 Task: Filter the marketplace by the "Security" category.
Action: Mouse moved to (206, 118)
Screenshot: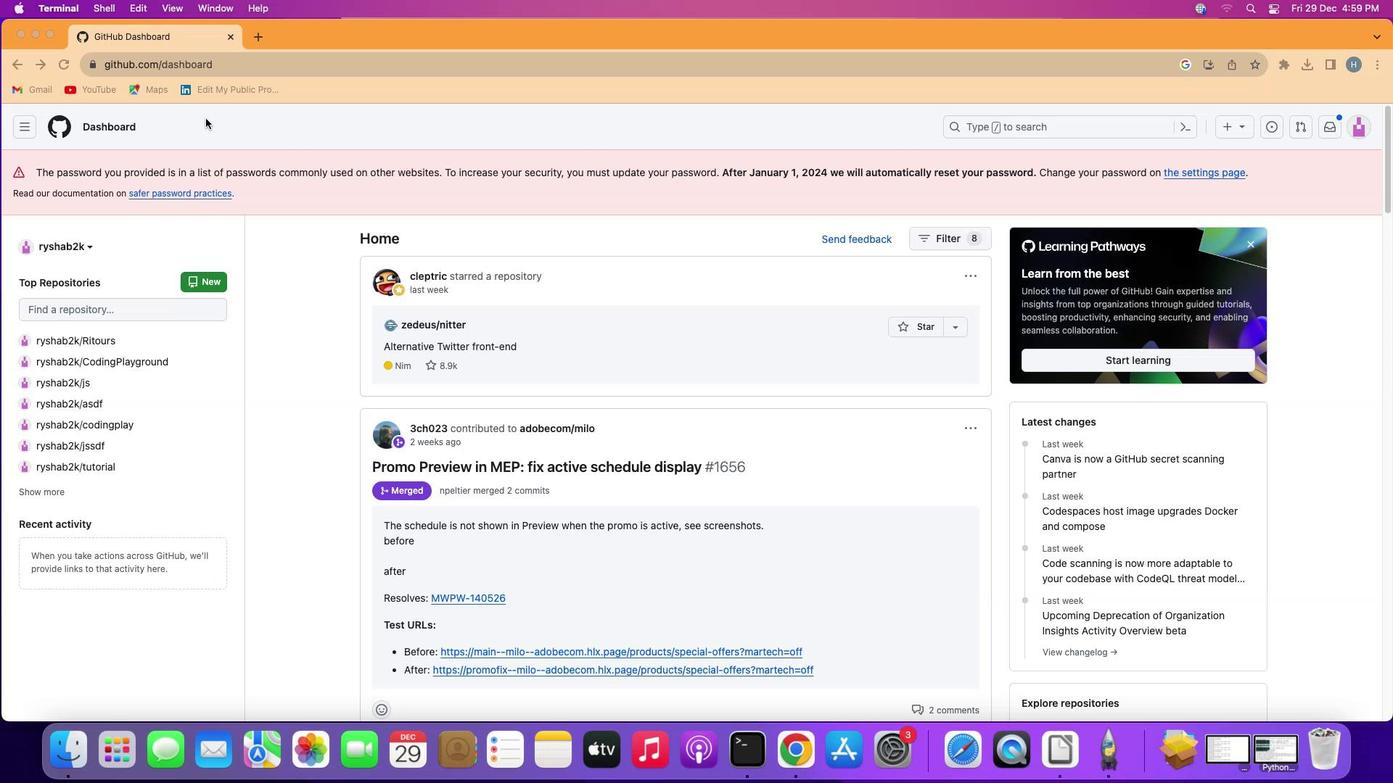 
Action: Mouse pressed left at (206, 118)
Screenshot: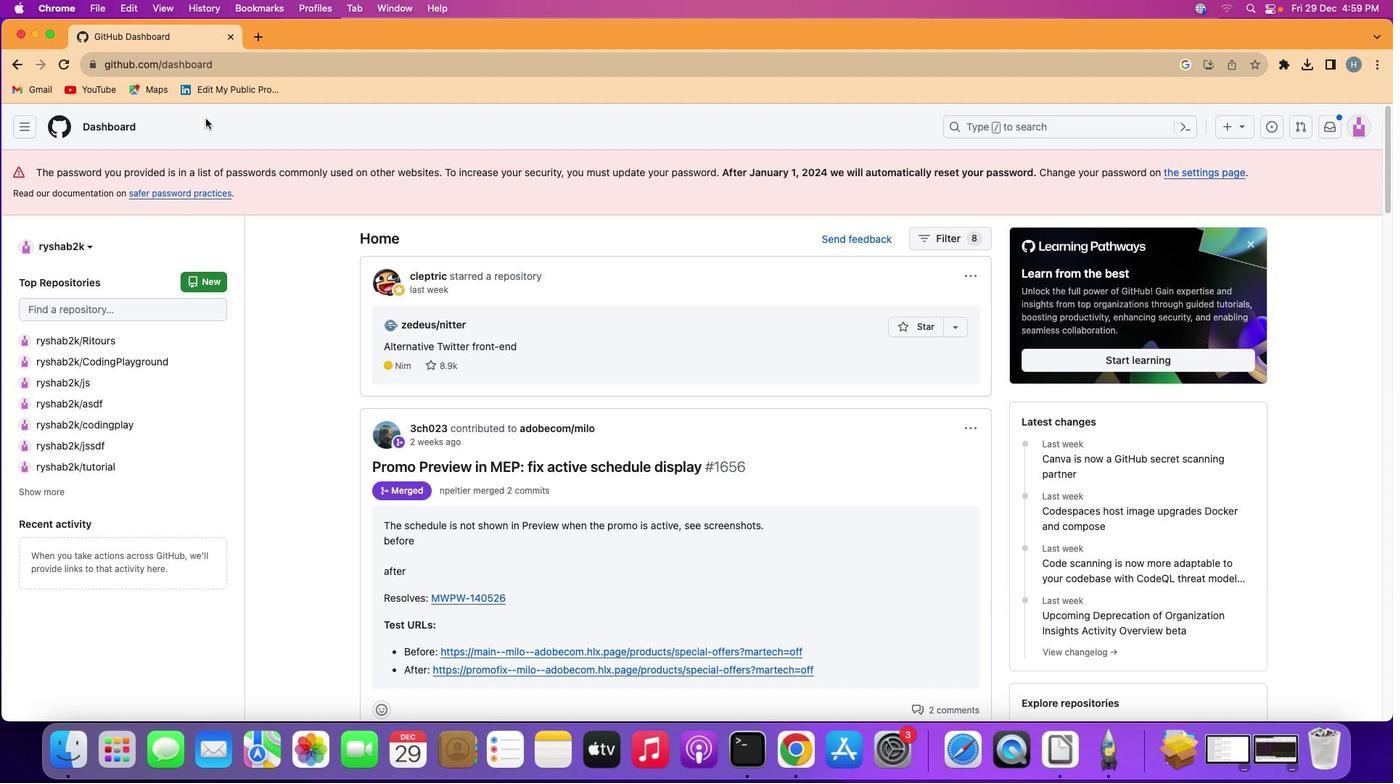 
Action: Mouse moved to (25, 124)
Screenshot: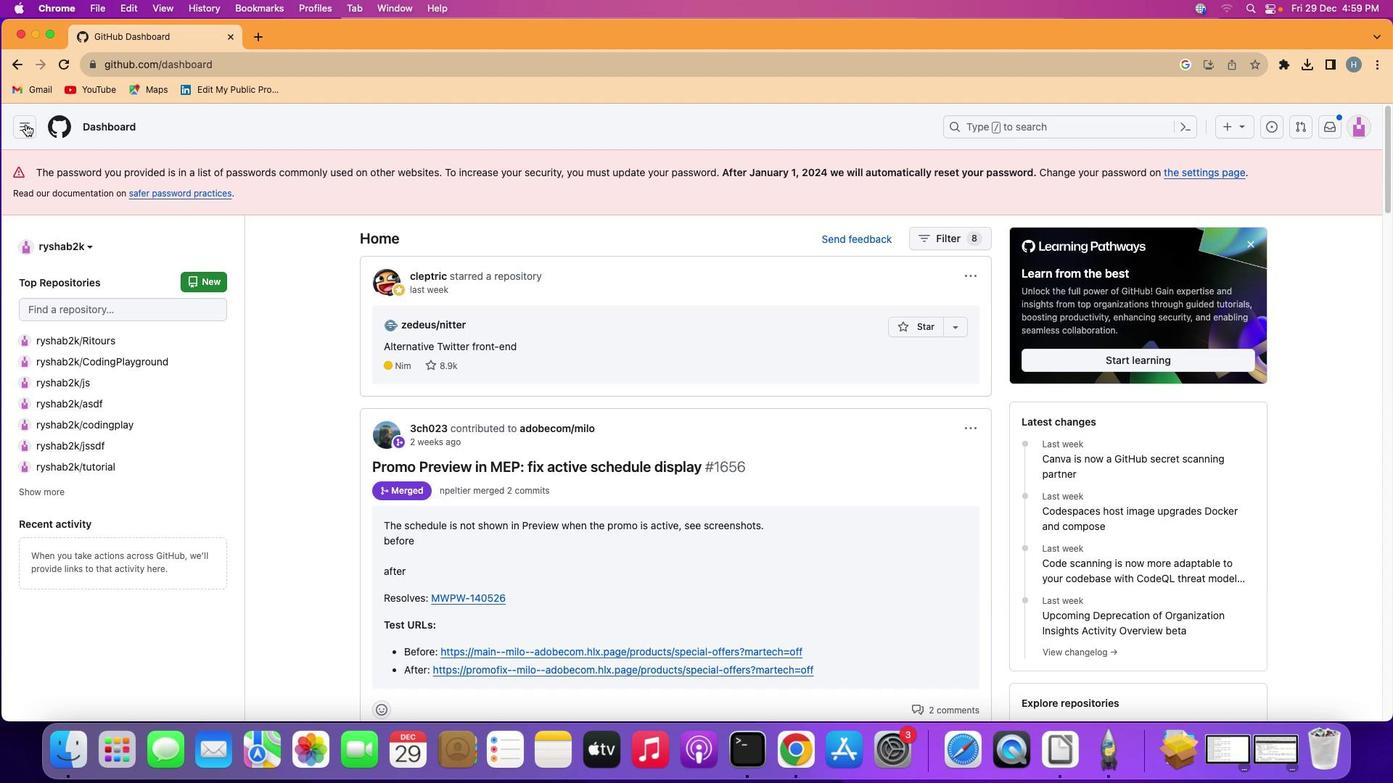 
Action: Mouse pressed left at (25, 124)
Screenshot: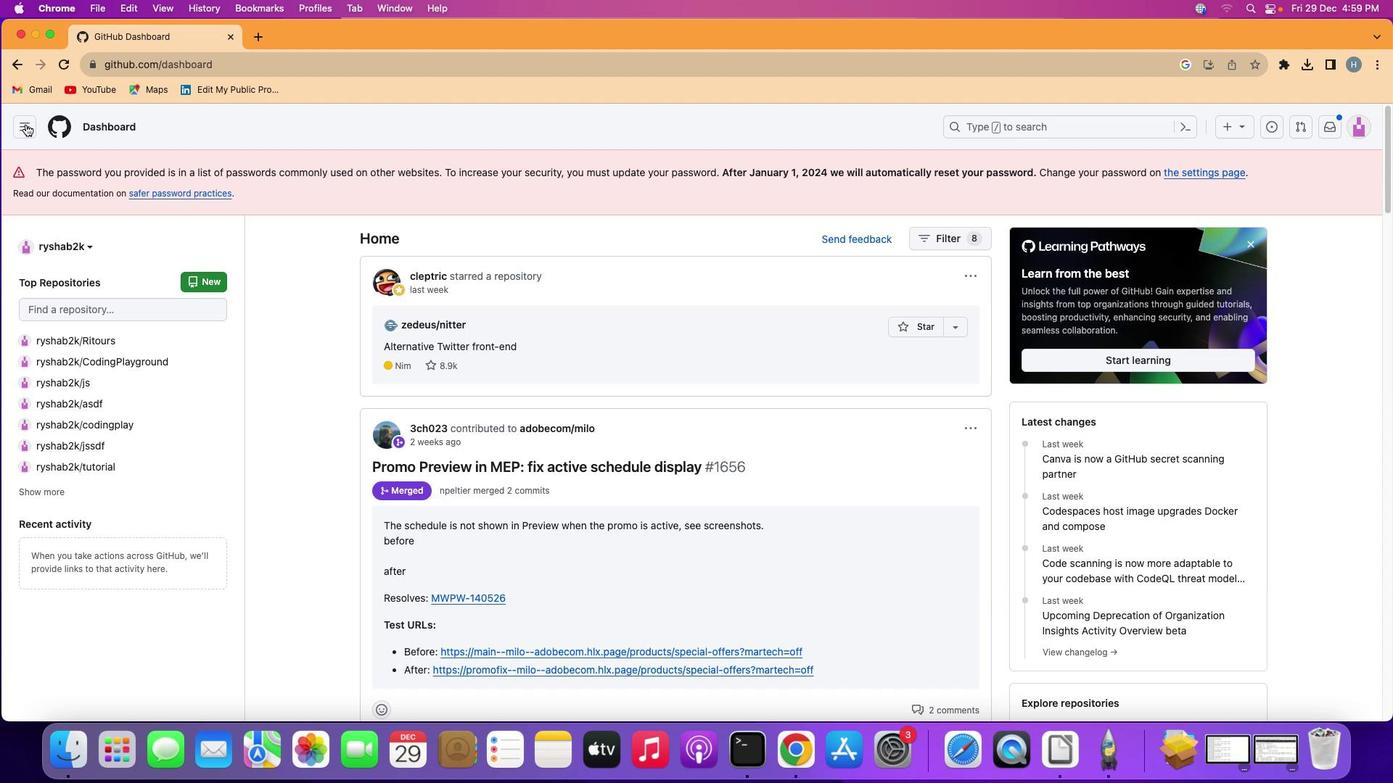 
Action: Mouse moved to (141, 336)
Screenshot: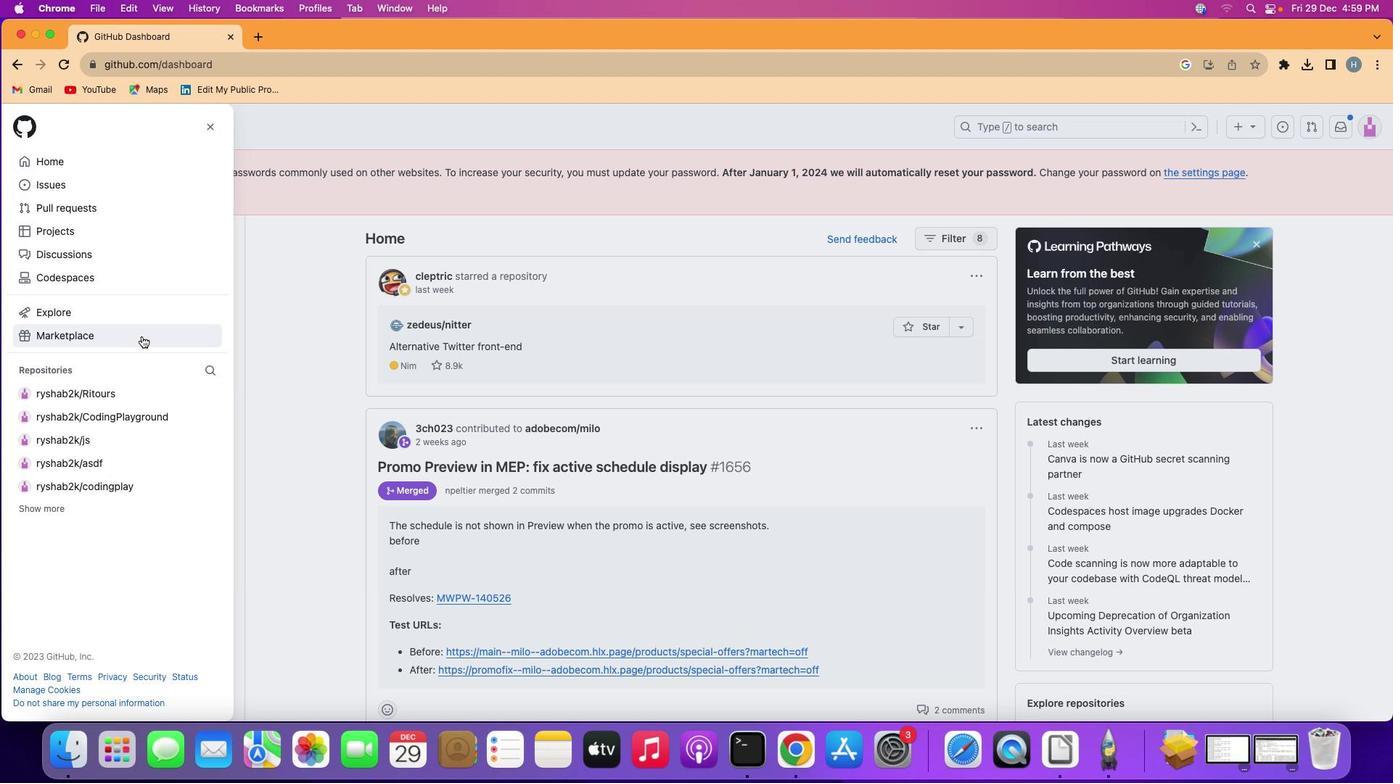 
Action: Mouse pressed left at (141, 336)
Screenshot: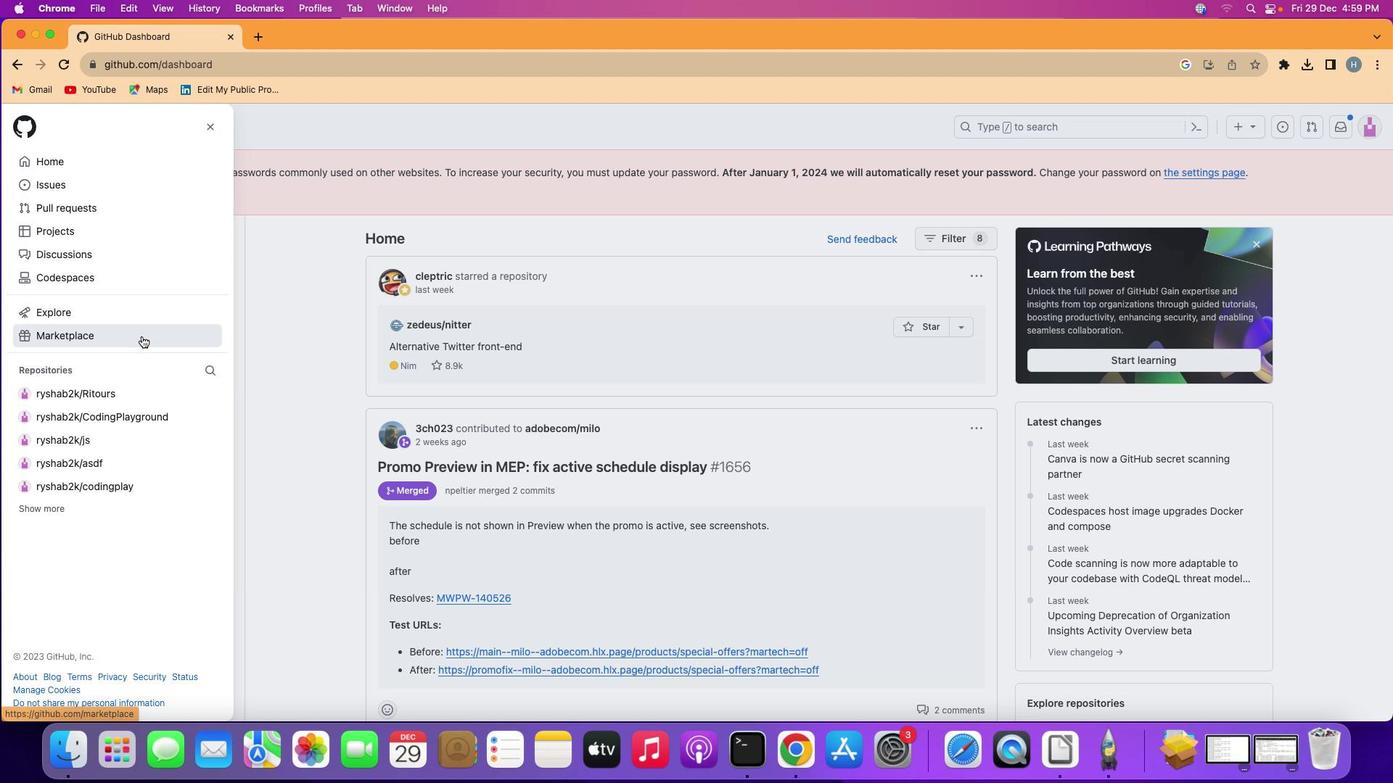
Action: Mouse moved to (425, 556)
Screenshot: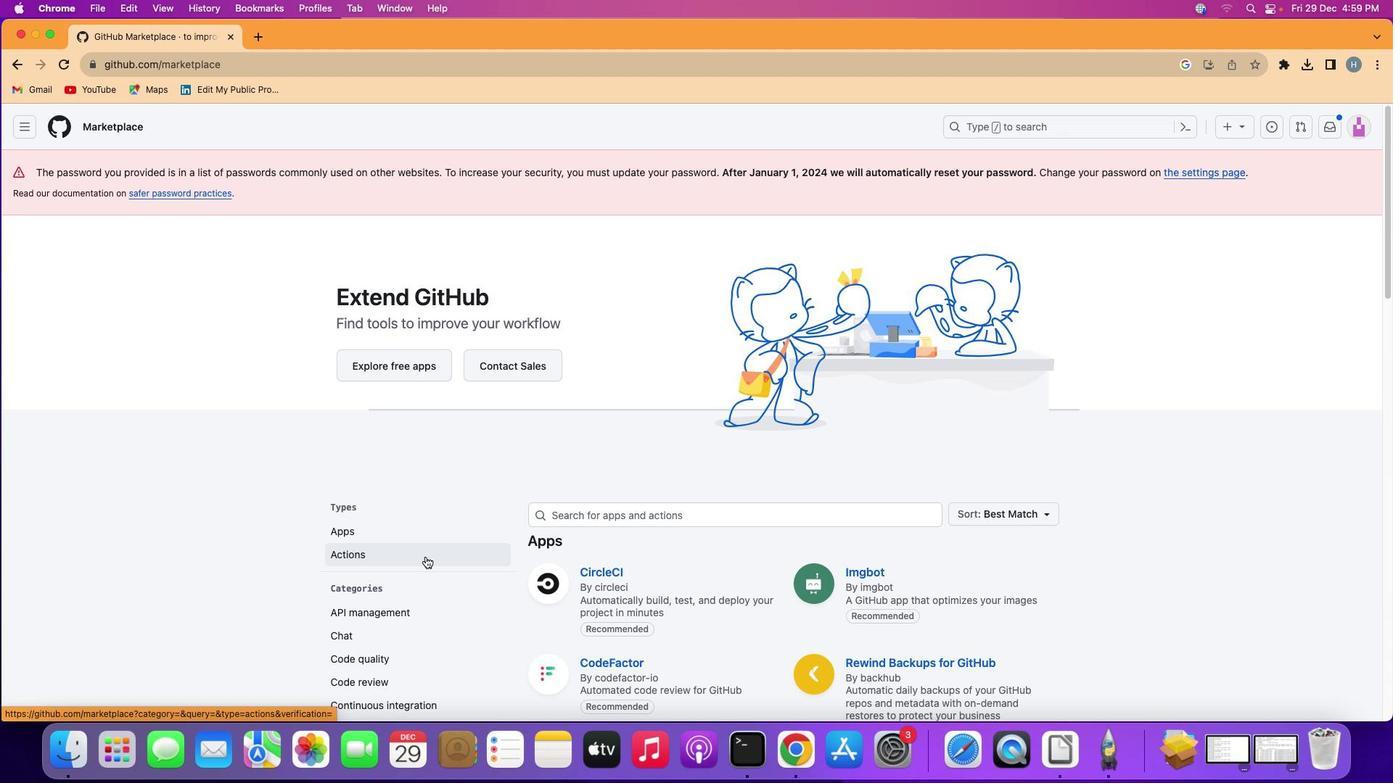 
Action: Mouse scrolled (425, 556) with delta (0, 0)
Screenshot: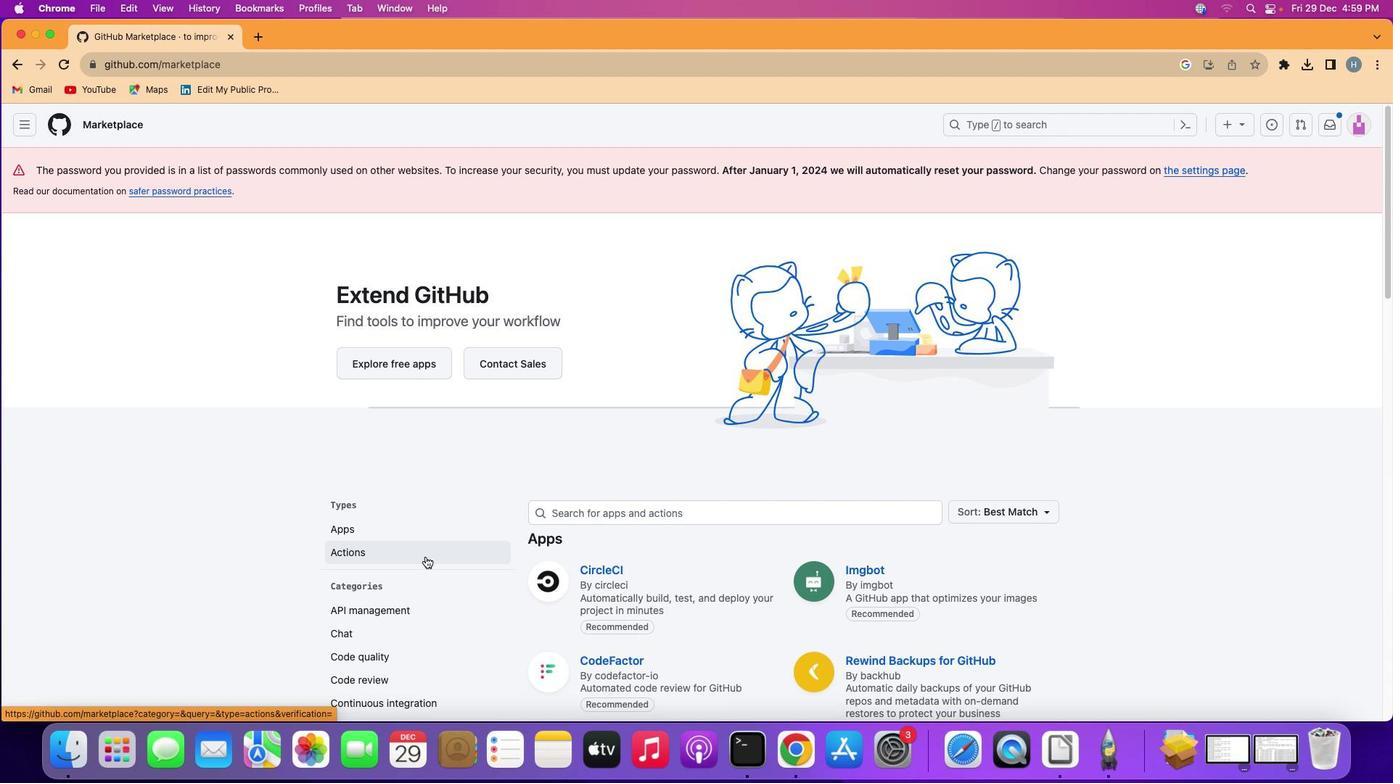 
Action: Mouse scrolled (425, 556) with delta (0, 0)
Screenshot: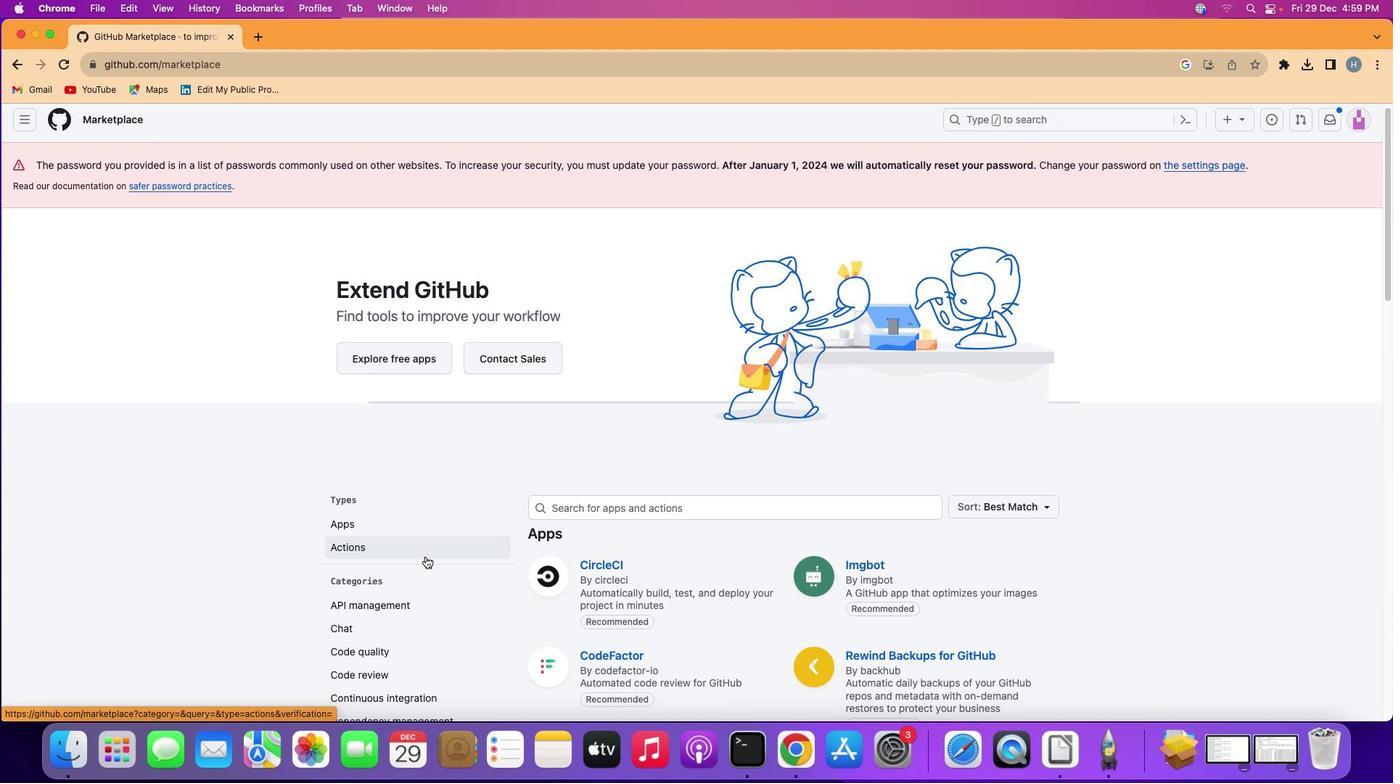 
Action: Mouse scrolled (425, 556) with delta (0, 0)
Screenshot: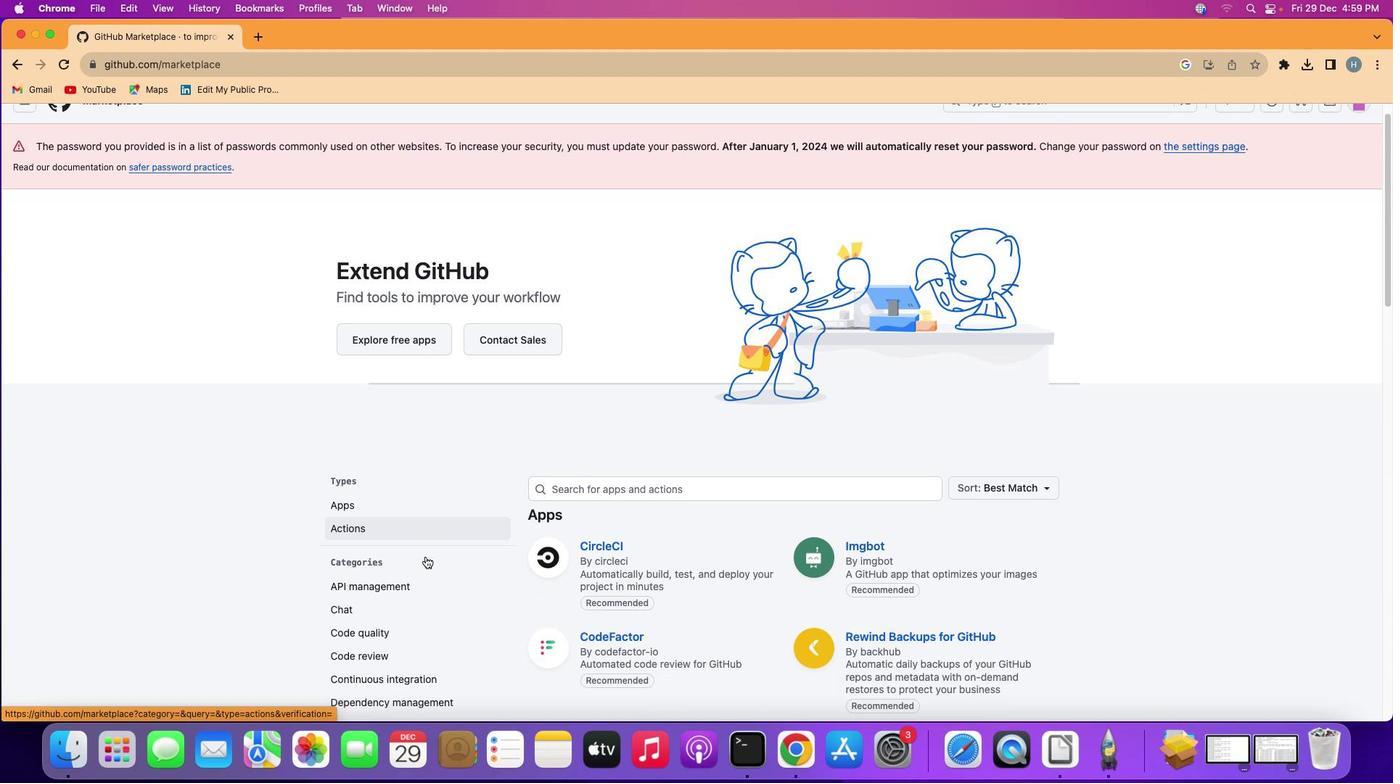 
Action: Mouse scrolled (425, 556) with delta (0, -1)
Screenshot: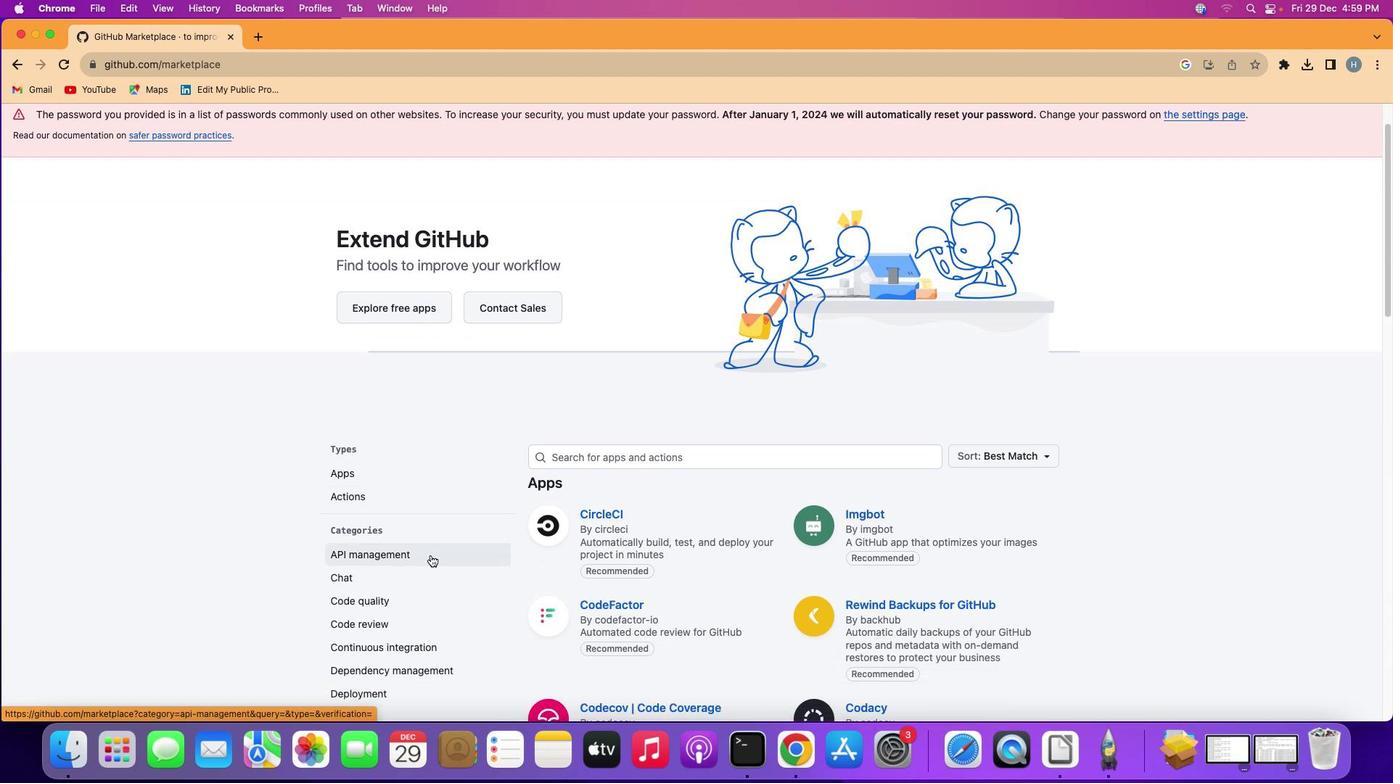 
Action: Mouse moved to (451, 545)
Screenshot: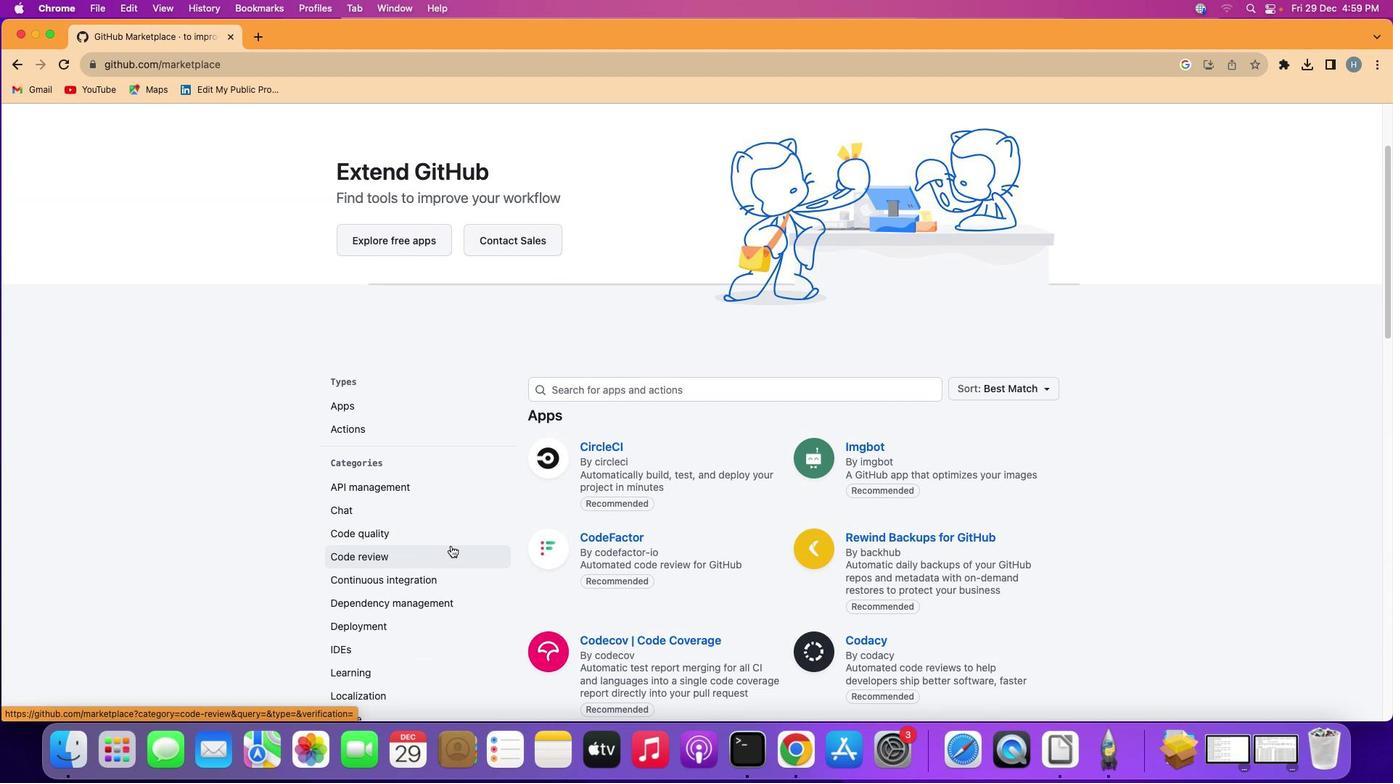 
Action: Mouse scrolled (451, 545) with delta (0, 0)
Screenshot: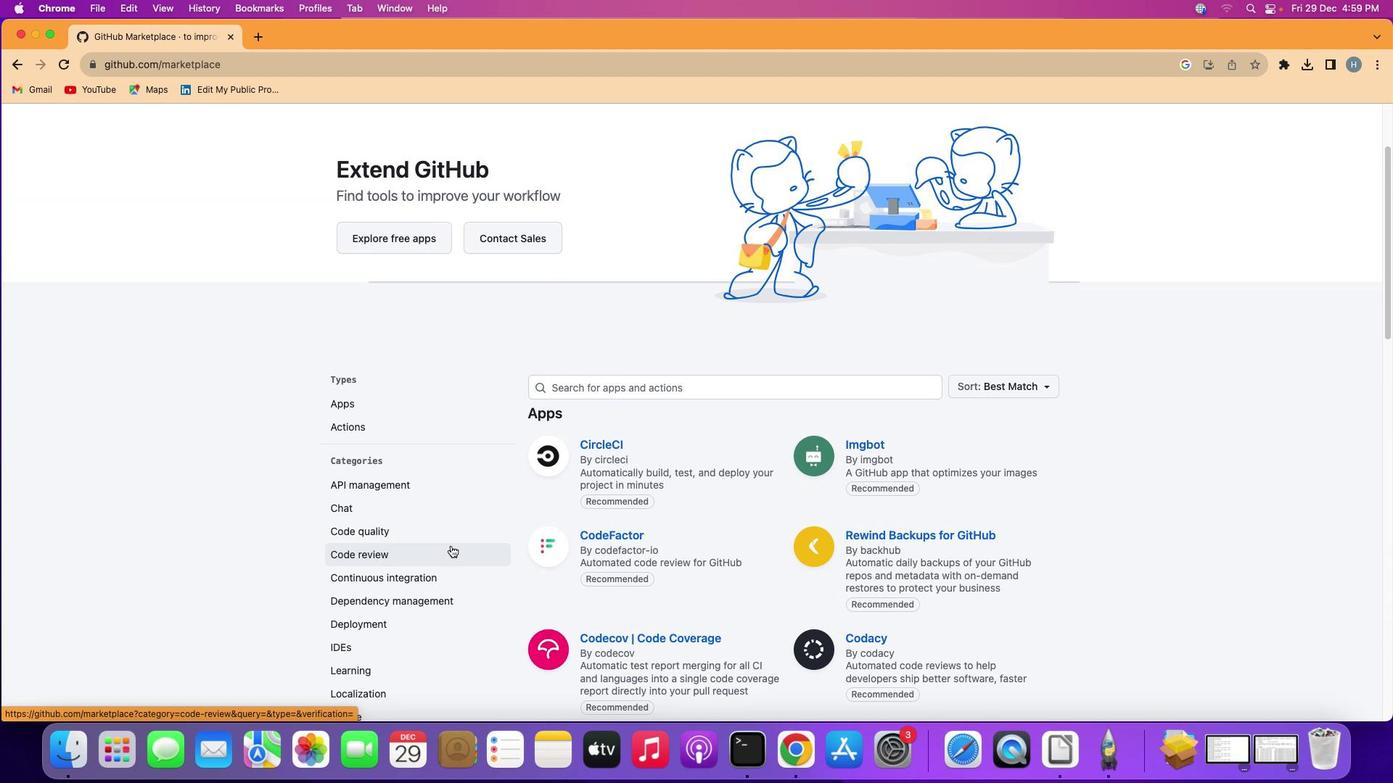 
Action: Mouse scrolled (451, 545) with delta (0, 0)
Screenshot: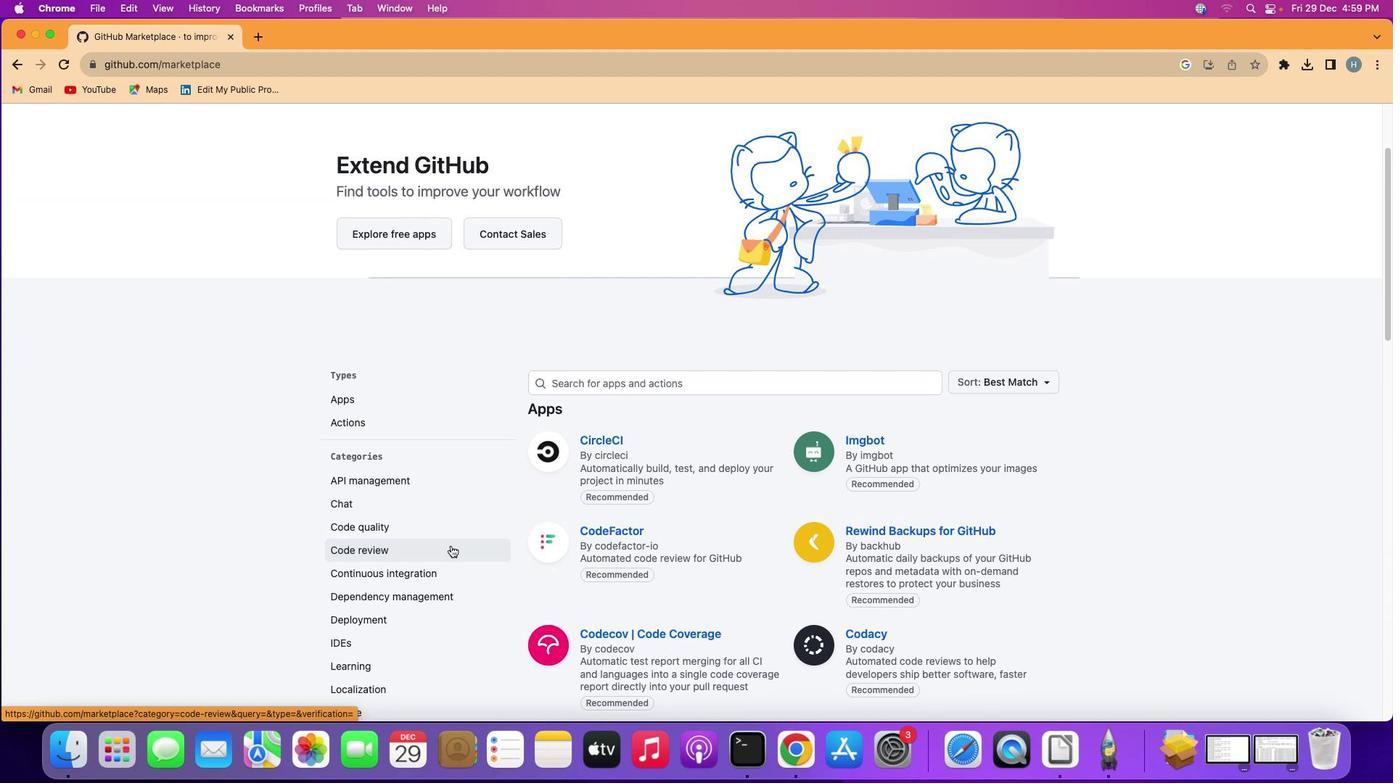 
Action: Mouse scrolled (451, 545) with delta (0, 0)
Screenshot: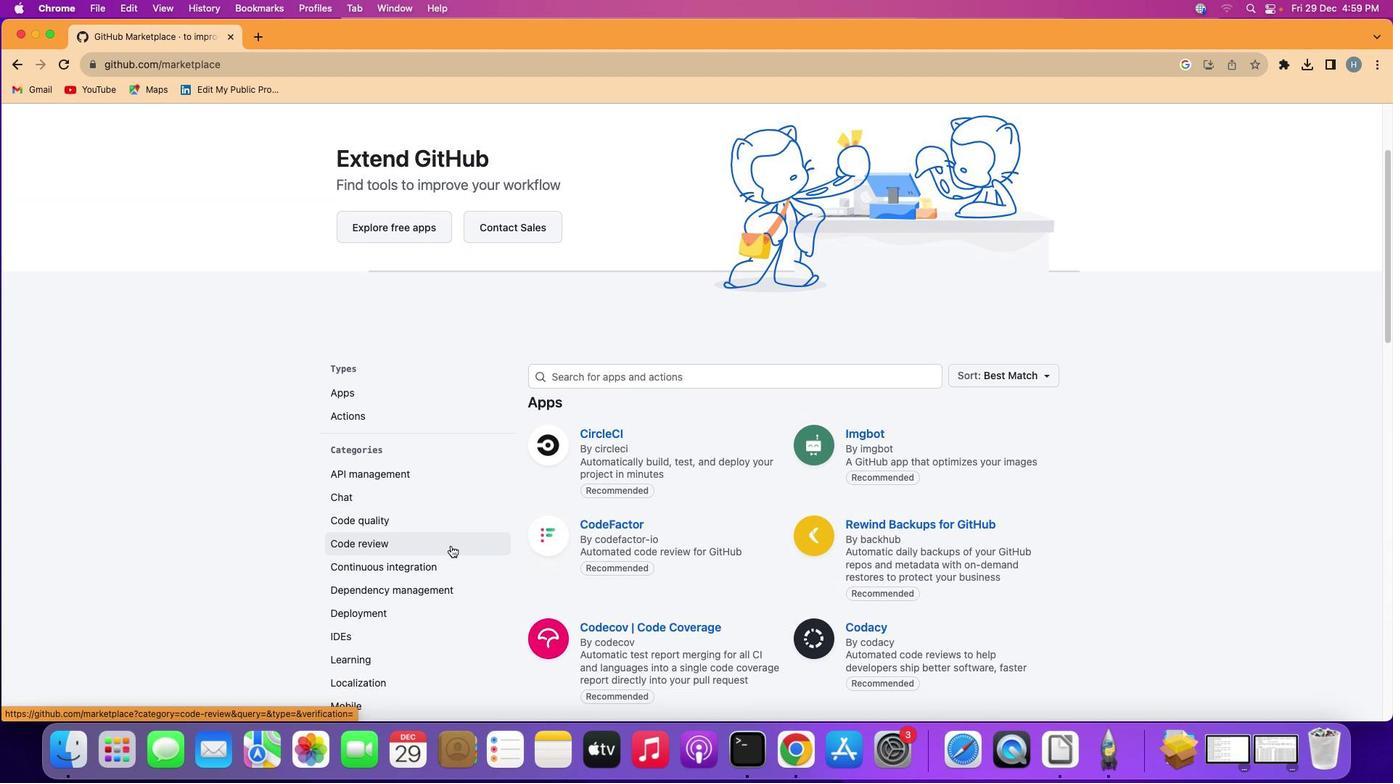 
Action: Mouse scrolled (451, 545) with delta (0, -1)
Screenshot: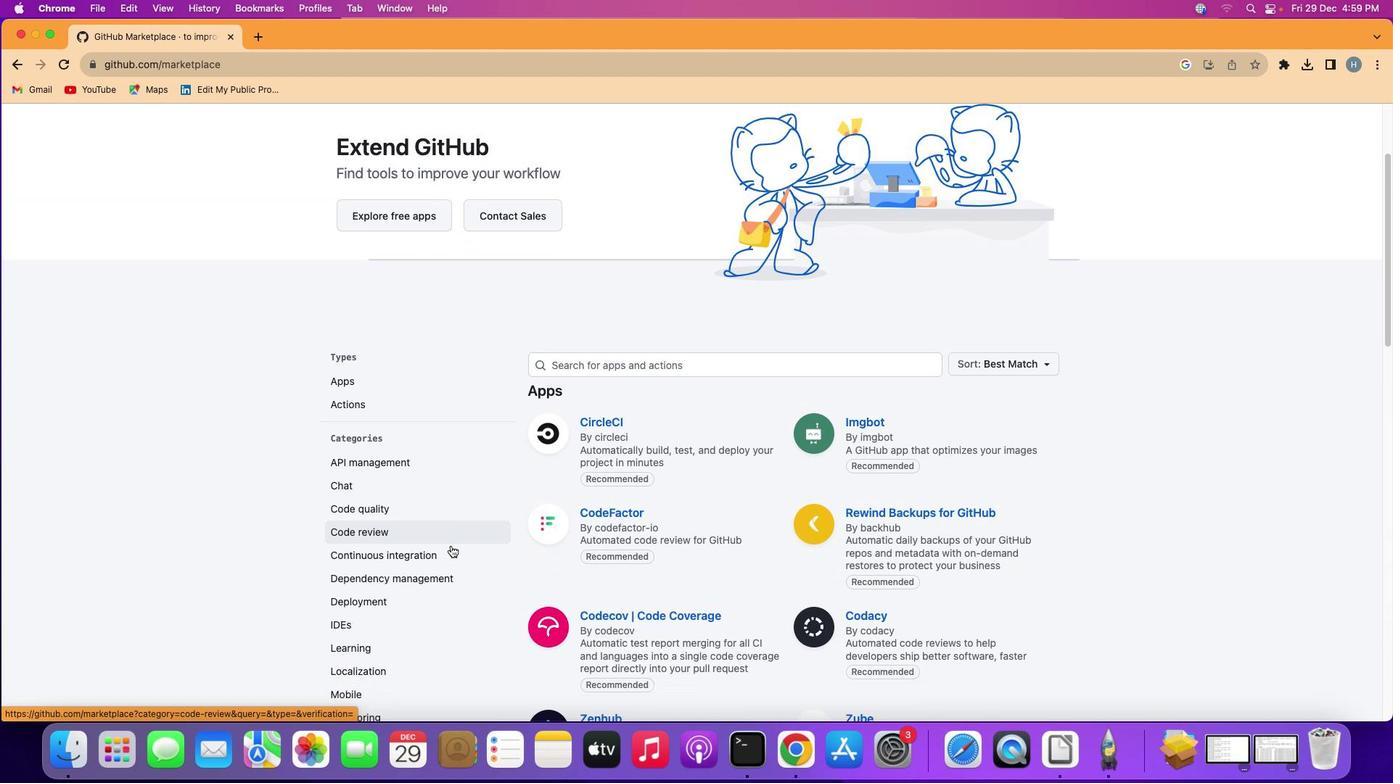 
Action: Mouse scrolled (451, 545) with delta (0, 0)
Screenshot: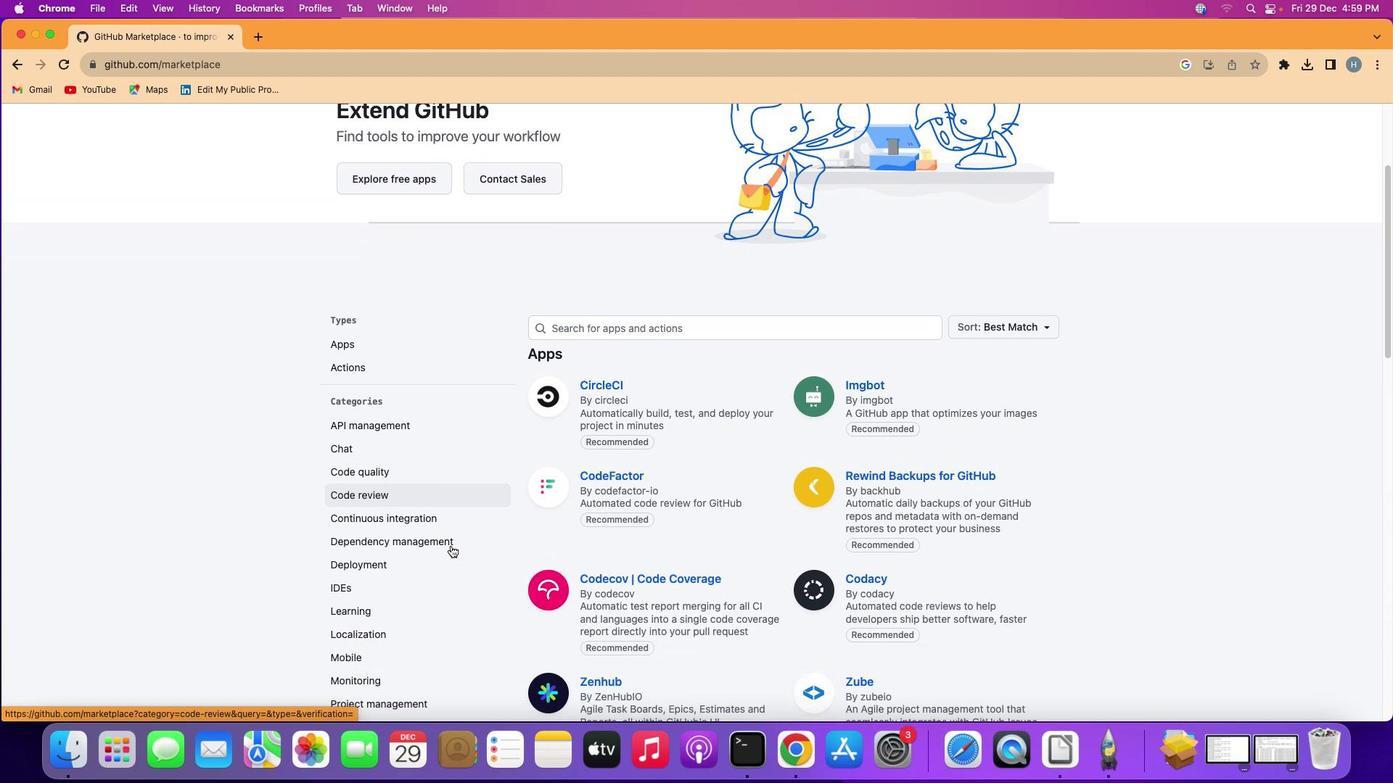 
Action: Mouse scrolled (451, 545) with delta (0, 0)
Screenshot: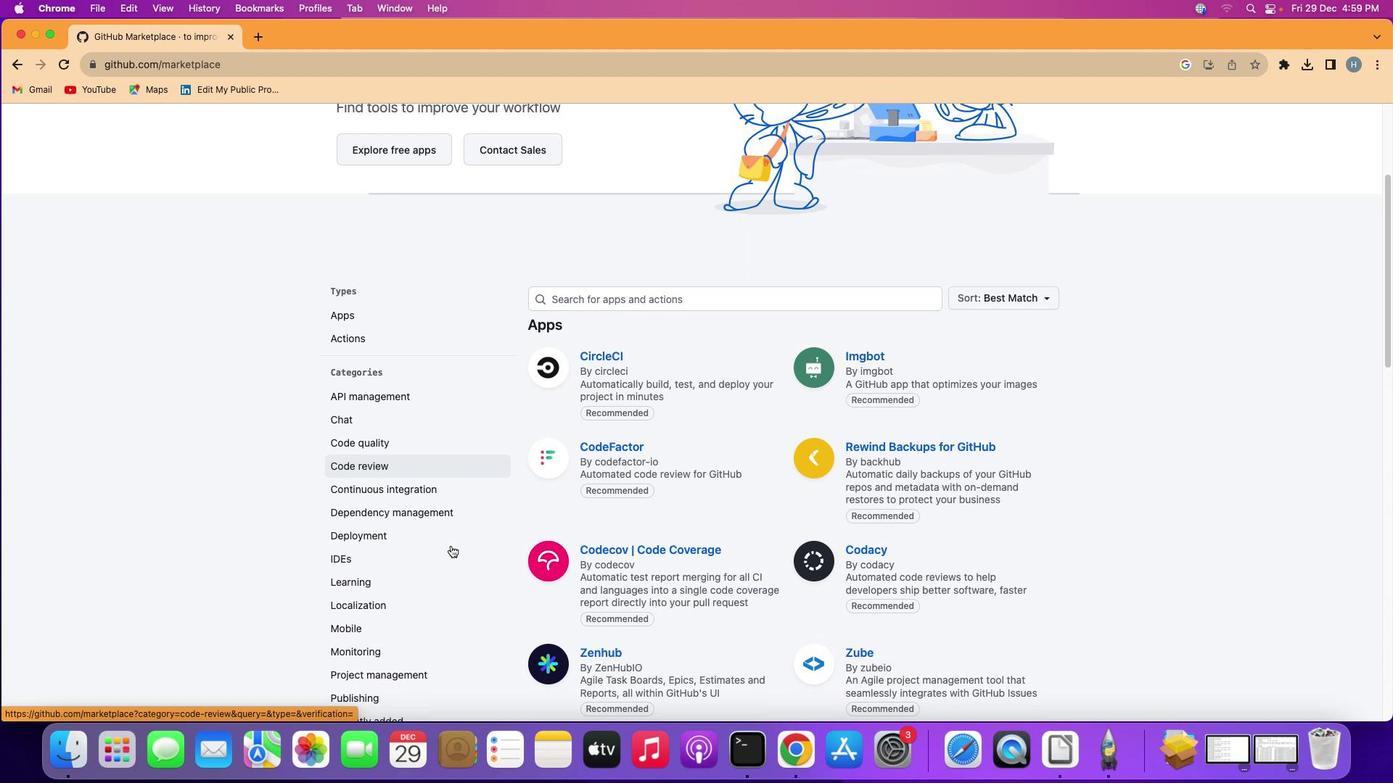 
Action: Mouse scrolled (451, 545) with delta (0, 0)
Screenshot: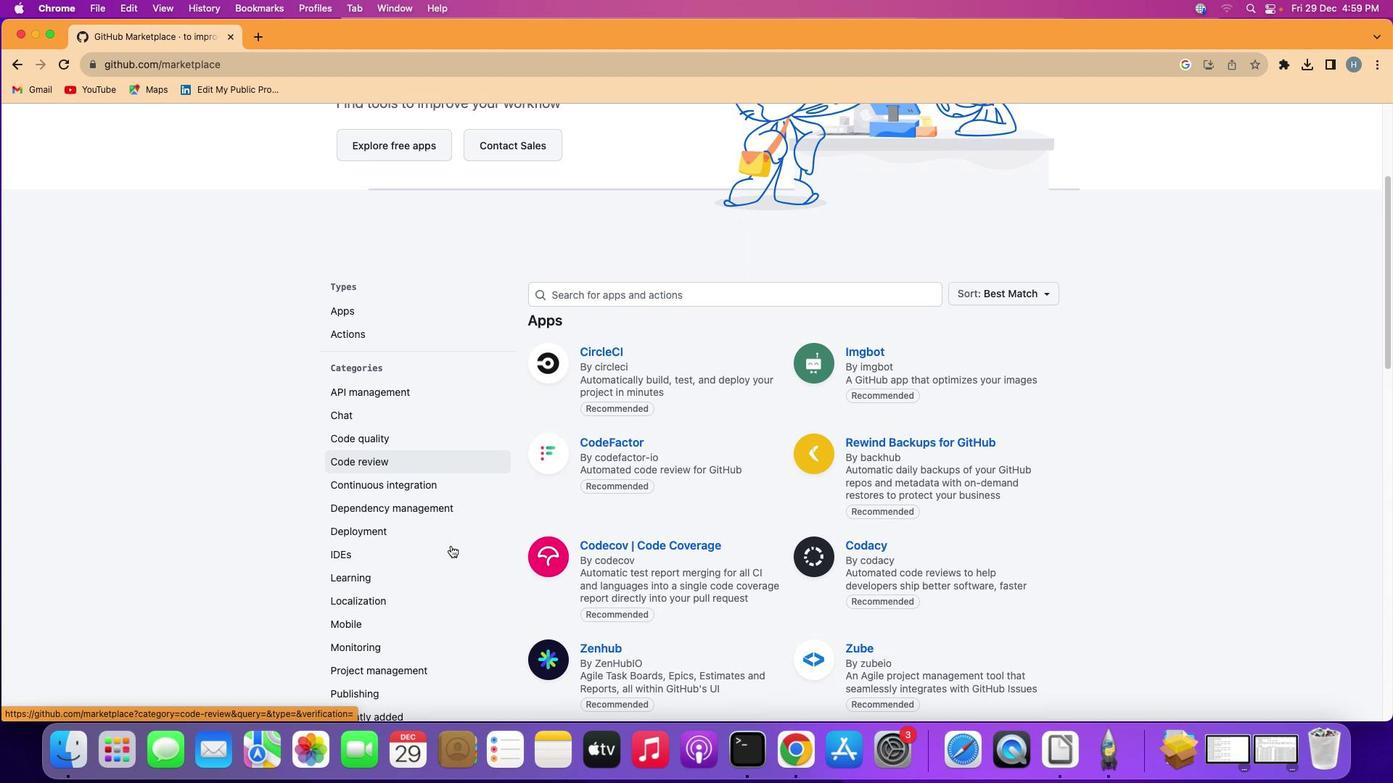
Action: Mouse scrolled (451, 545) with delta (0, 0)
Screenshot: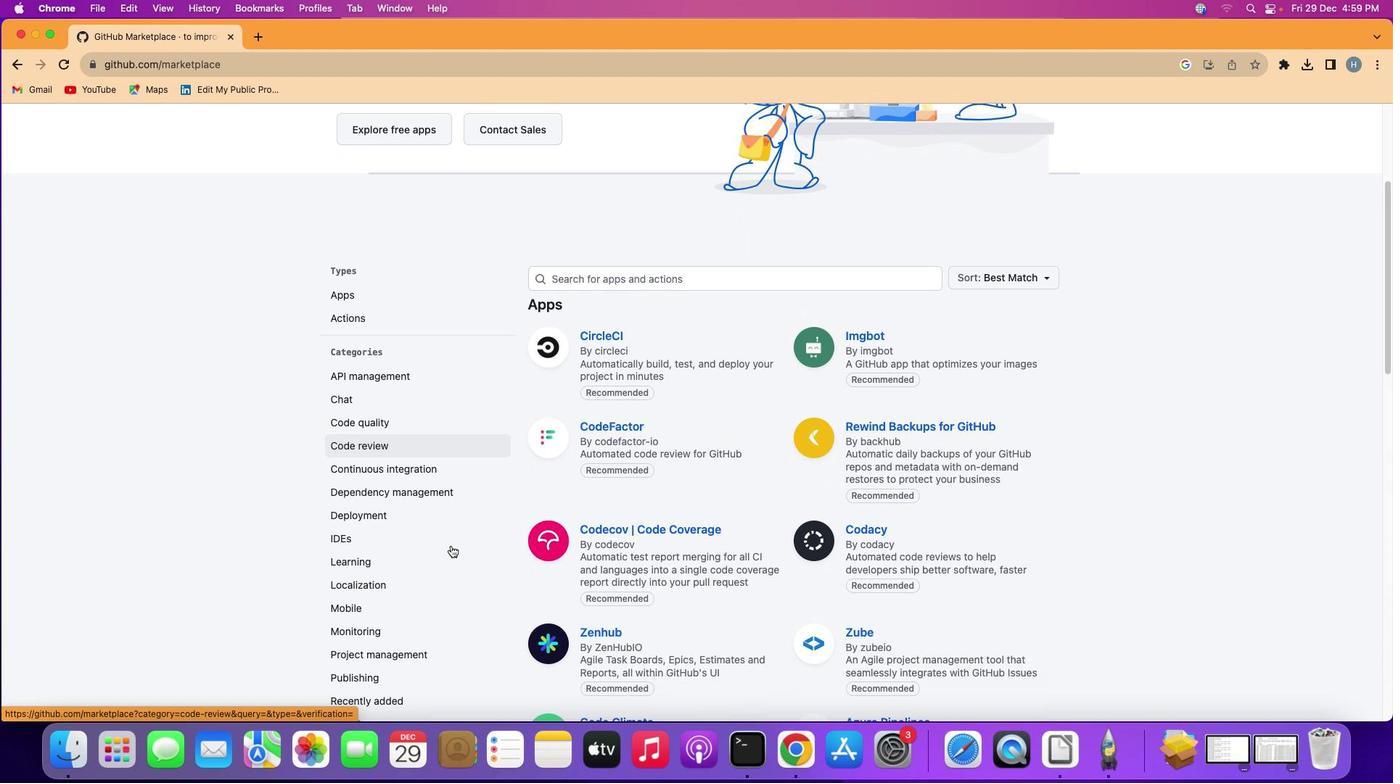 
Action: Mouse scrolled (451, 545) with delta (0, 0)
Screenshot: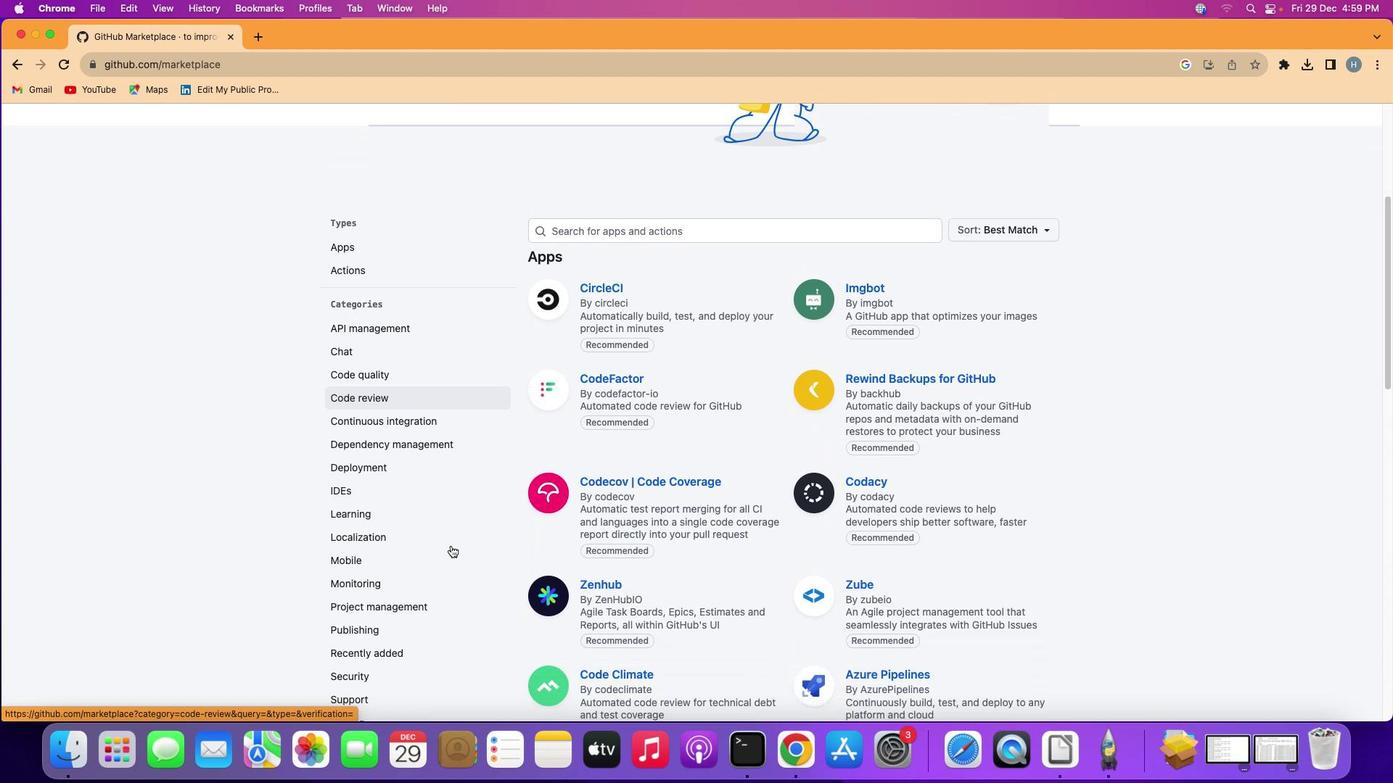 
Action: Mouse scrolled (451, 545) with delta (0, 0)
Screenshot: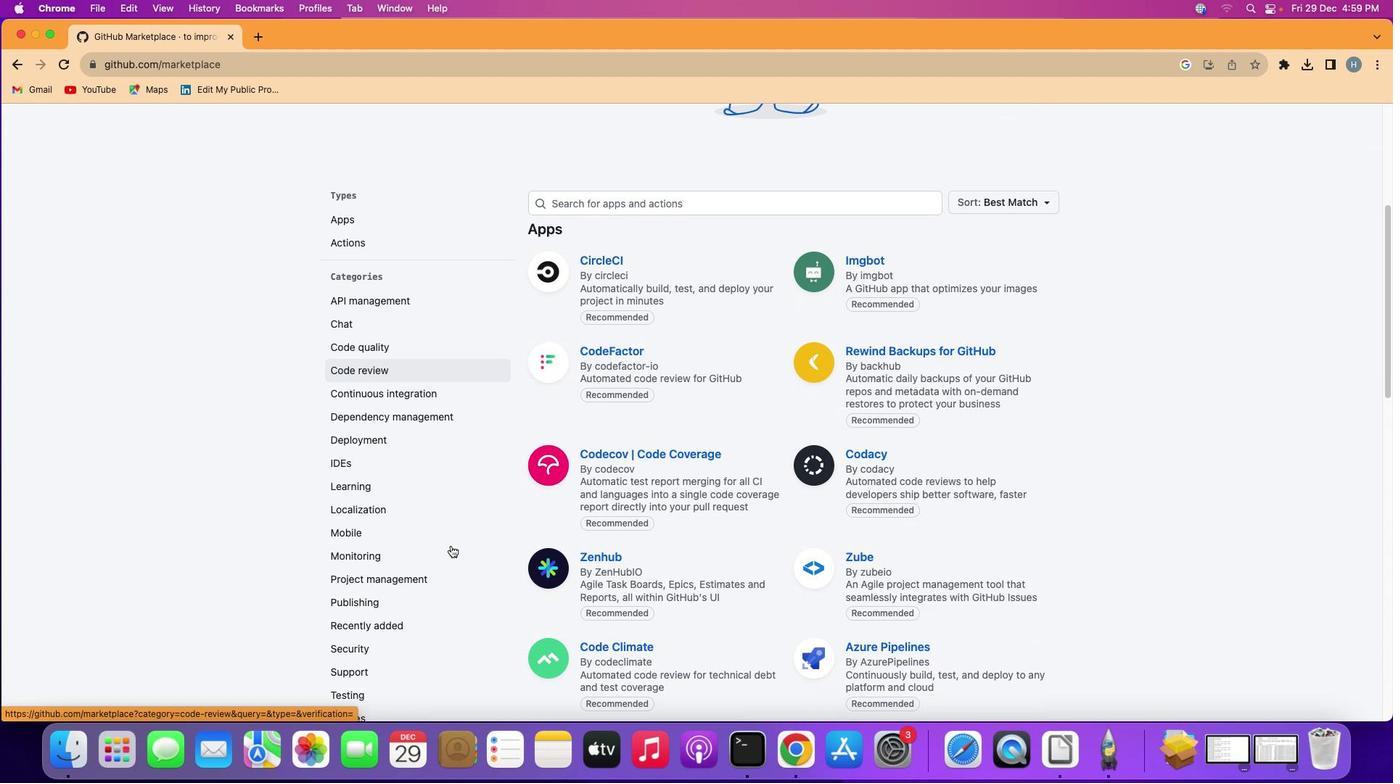 
Action: Mouse scrolled (451, 545) with delta (0, 0)
Screenshot: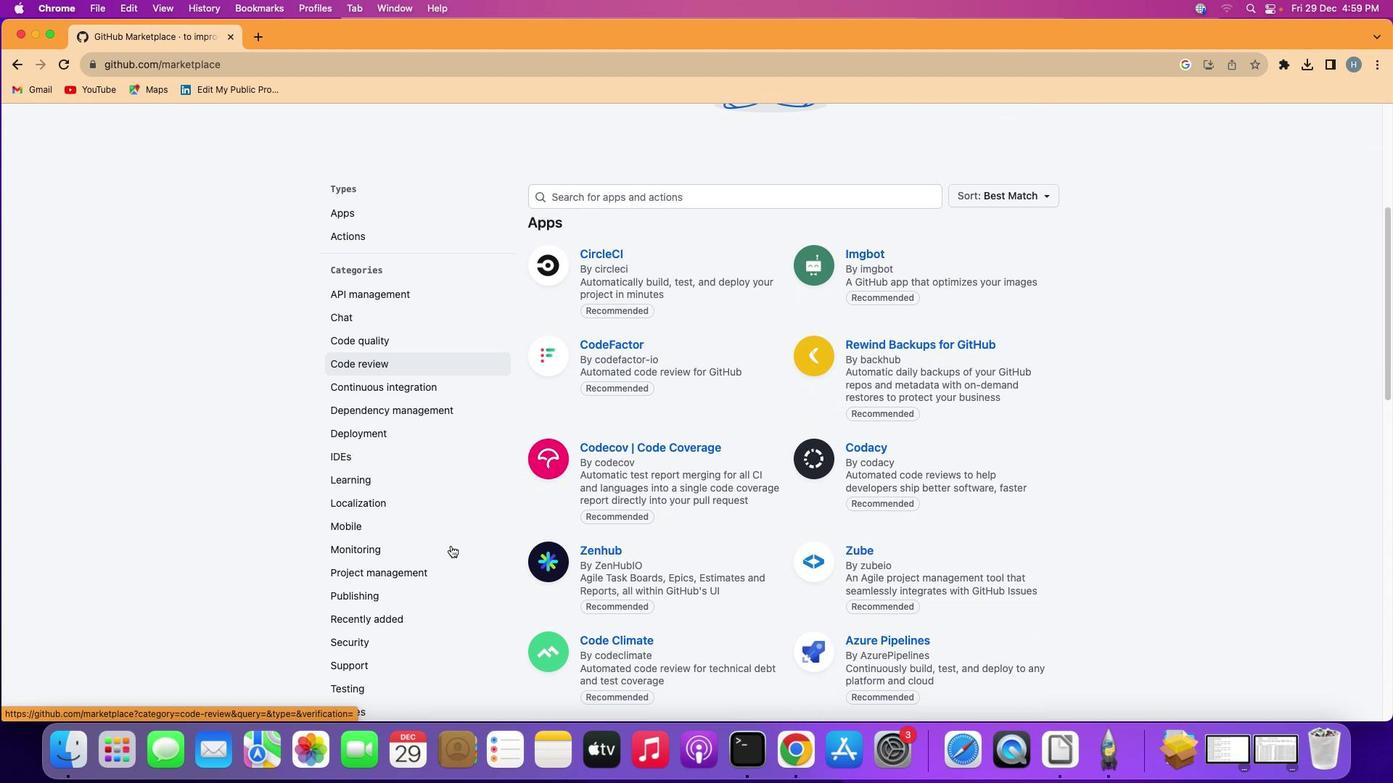 
Action: Mouse scrolled (451, 545) with delta (0, -1)
Screenshot: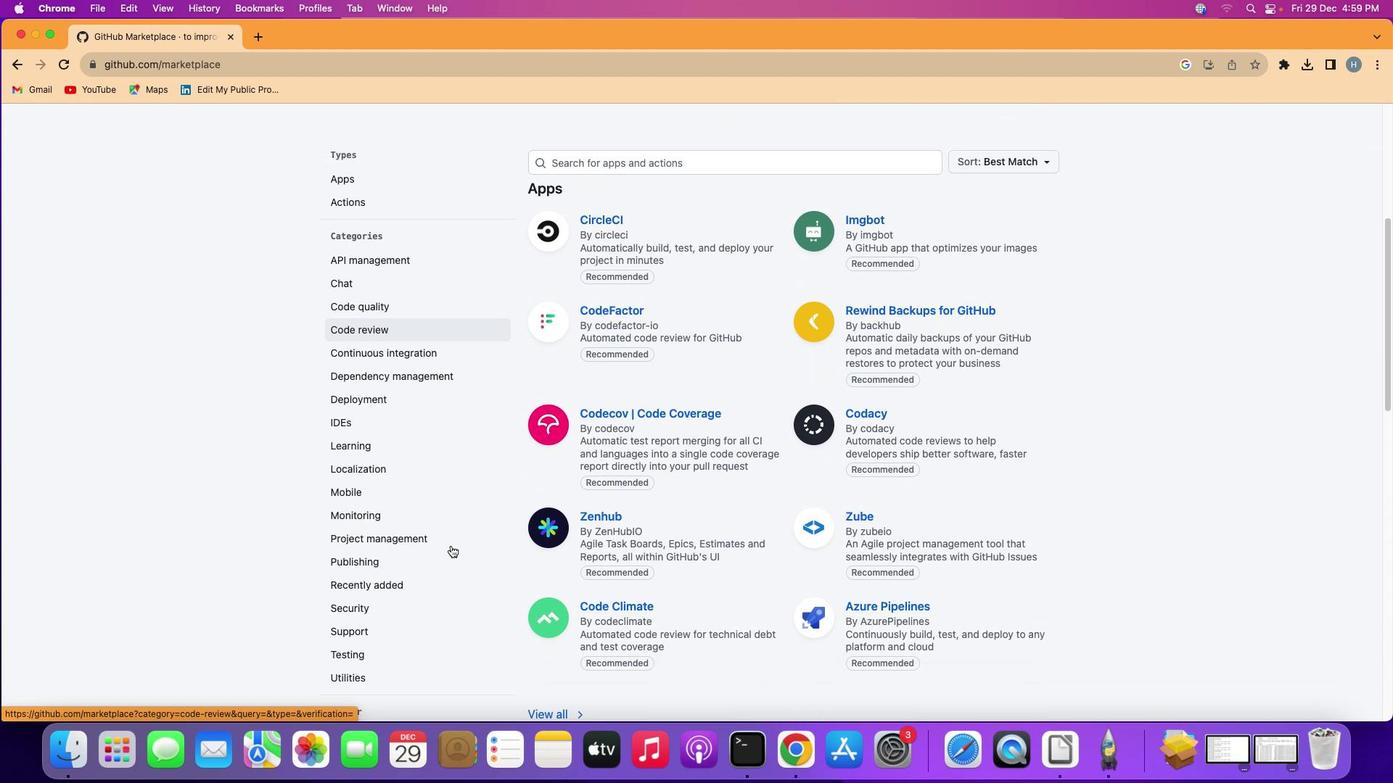 
Action: Mouse scrolled (451, 545) with delta (0, -1)
Screenshot: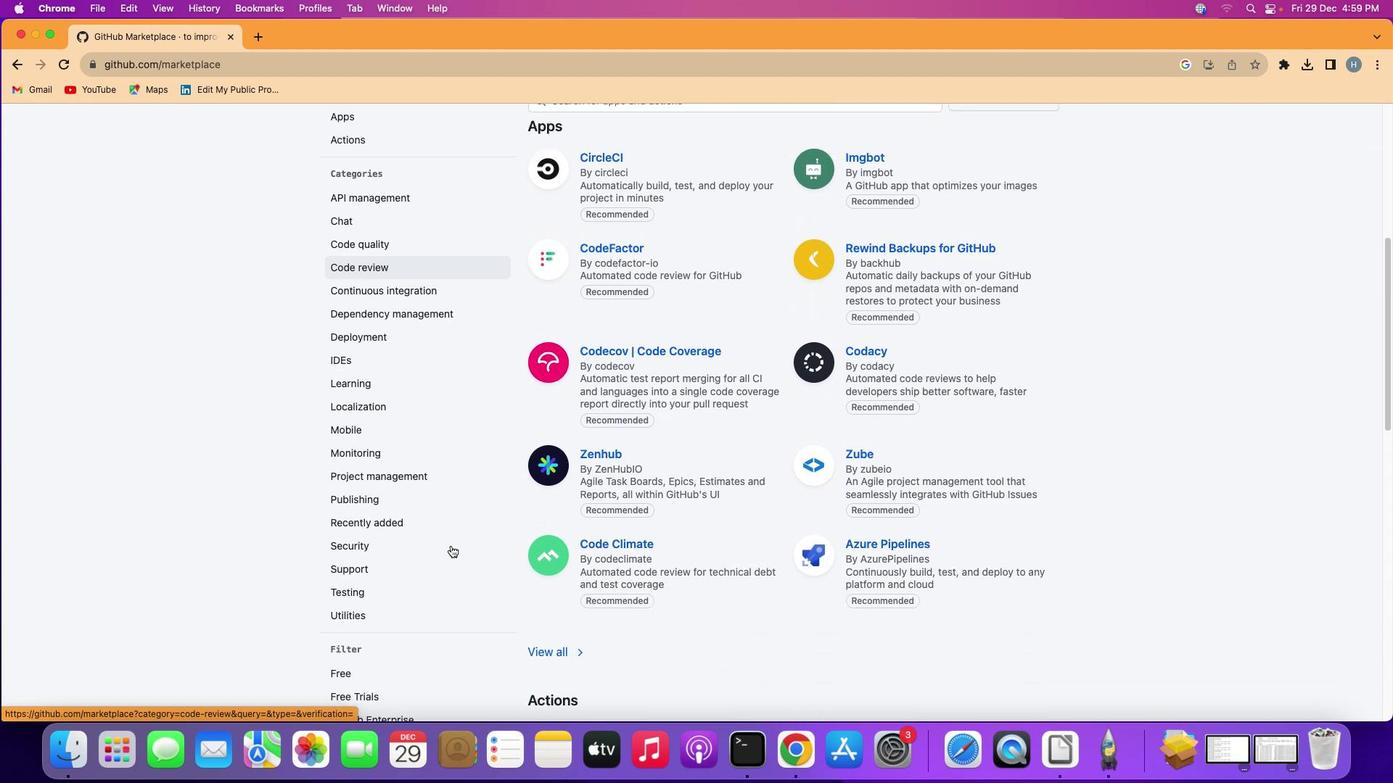 
Action: Mouse moved to (371, 480)
Screenshot: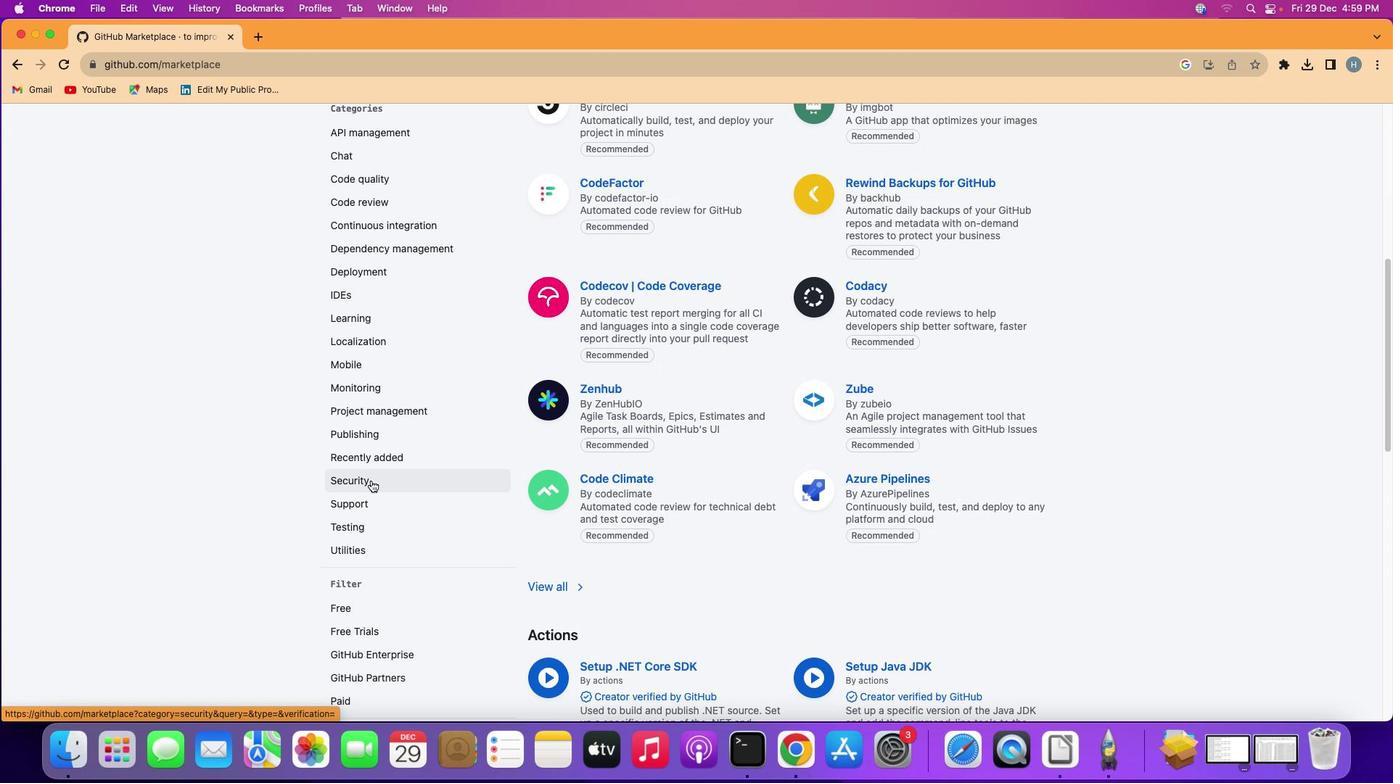 
Action: Mouse pressed left at (371, 480)
Screenshot: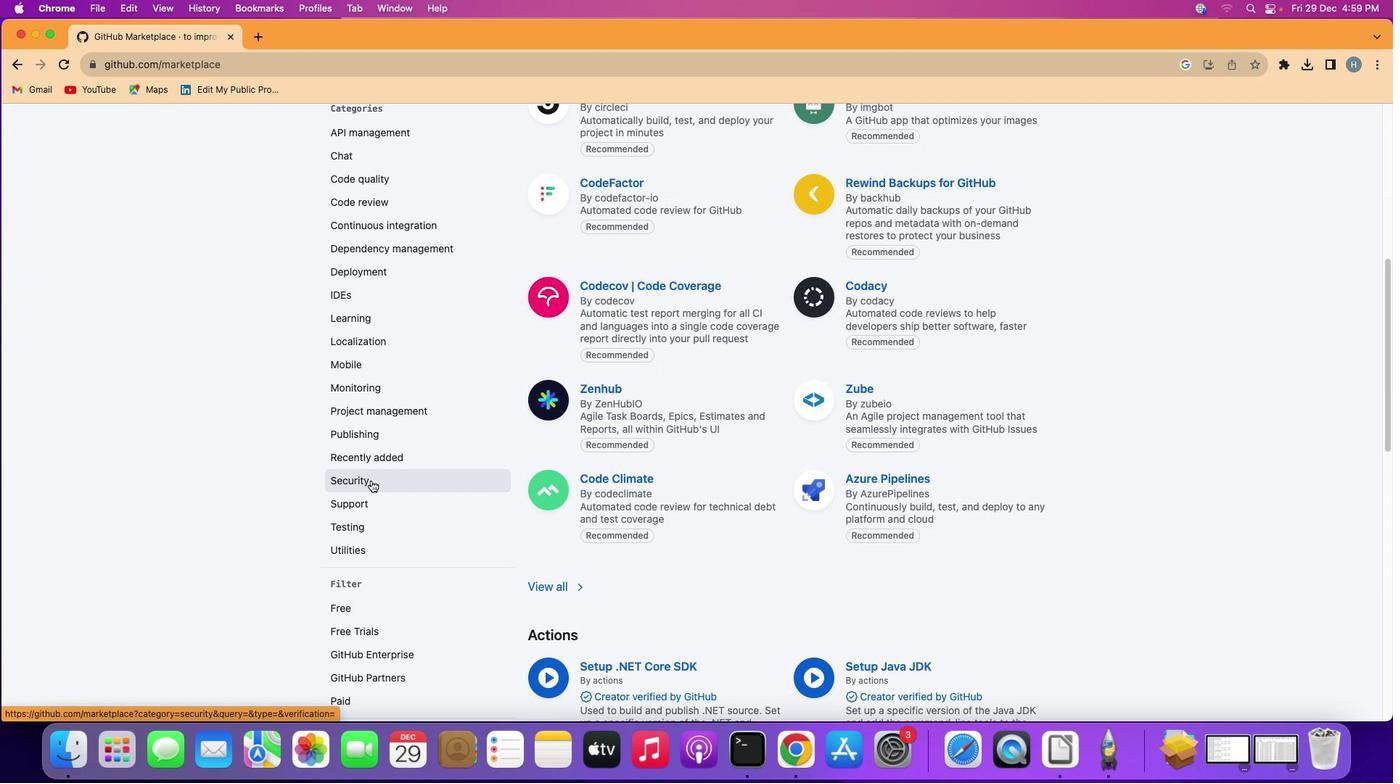
Action: Mouse moved to (520, 460)
Screenshot: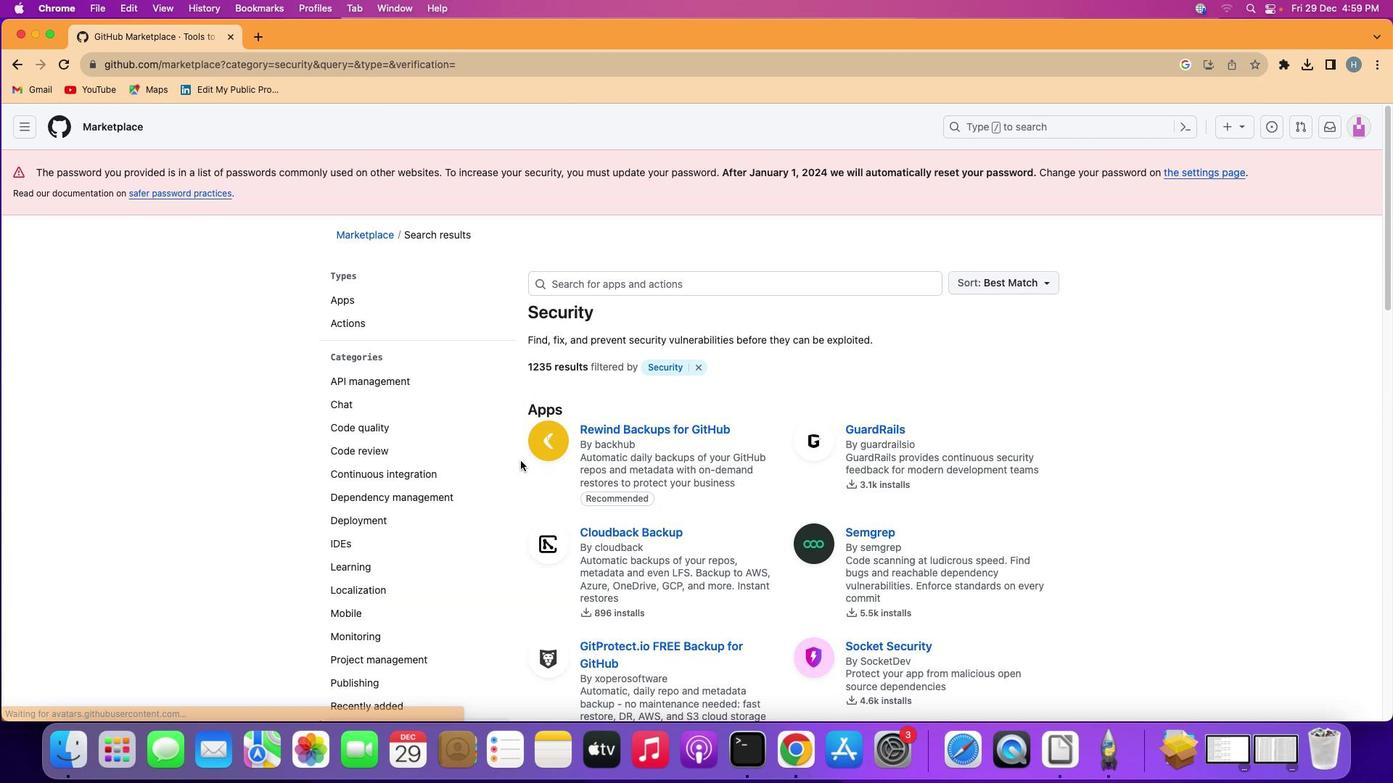 
